 Task: Add Karl Strauss Aurora Hoppyalis IPA 6 Pack Bottles to the cart.
Action: Mouse moved to (780, 267)
Screenshot: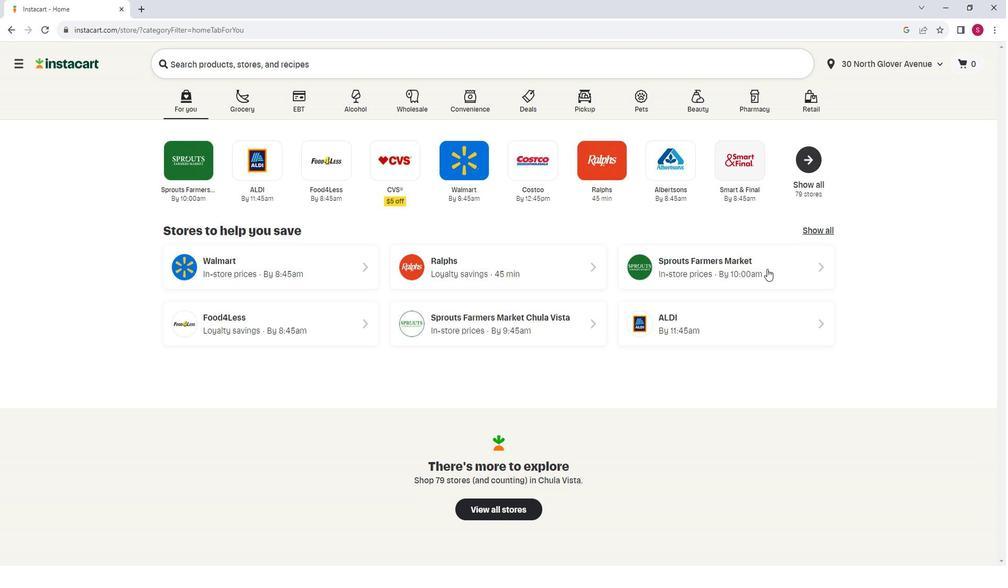 
Action: Mouse pressed left at (780, 267)
Screenshot: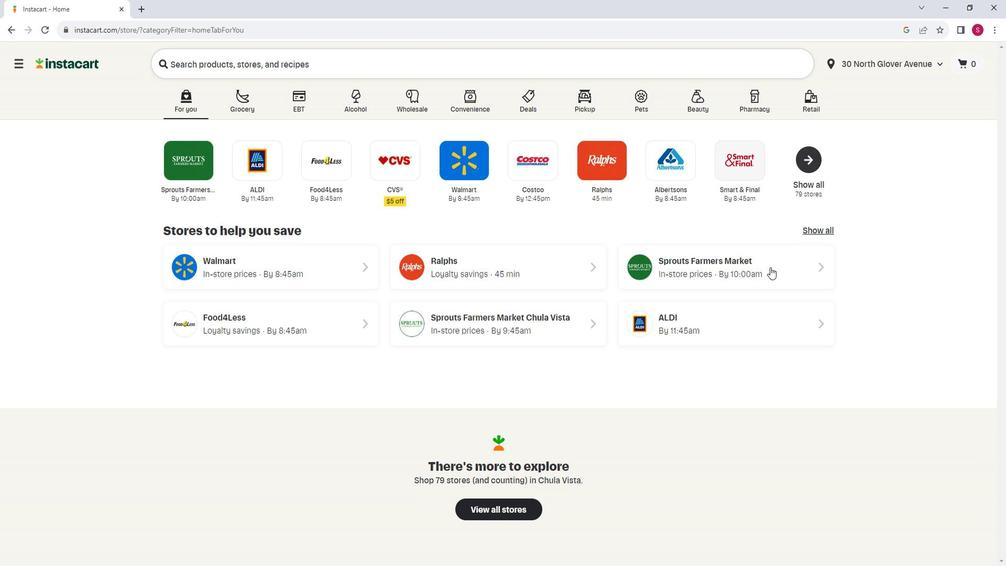 
Action: Mouse moved to (96, 380)
Screenshot: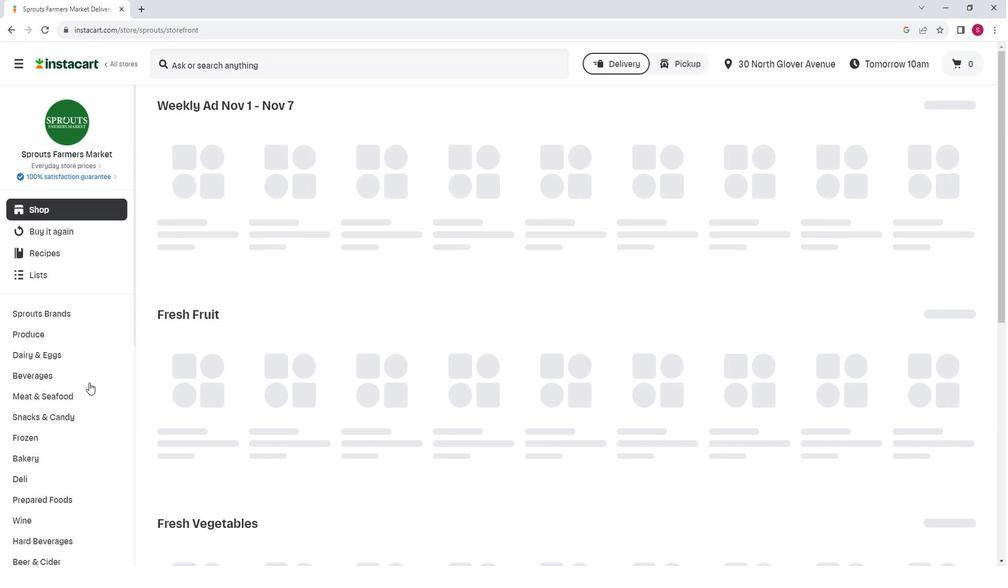 
Action: Mouse scrolled (96, 379) with delta (0, 0)
Screenshot: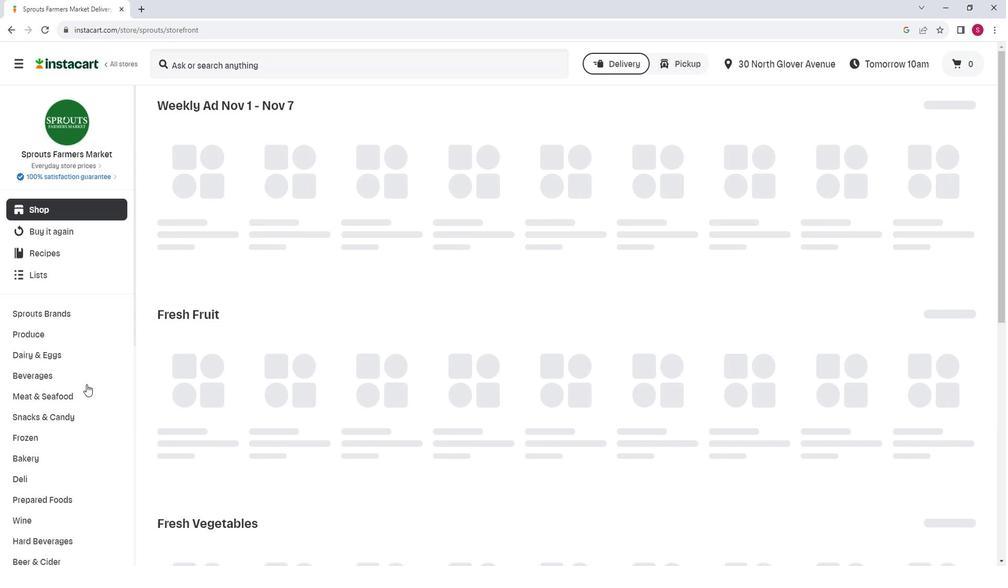 
Action: Mouse moved to (95, 379)
Screenshot: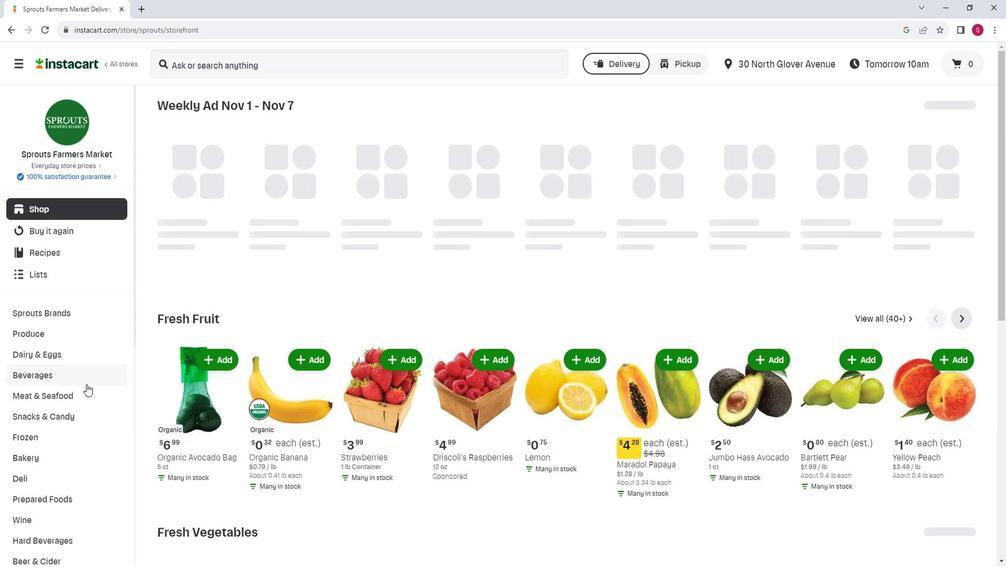 
Action: Mouse scrolled (95, 378) with delta (0, 0)
Screenshot: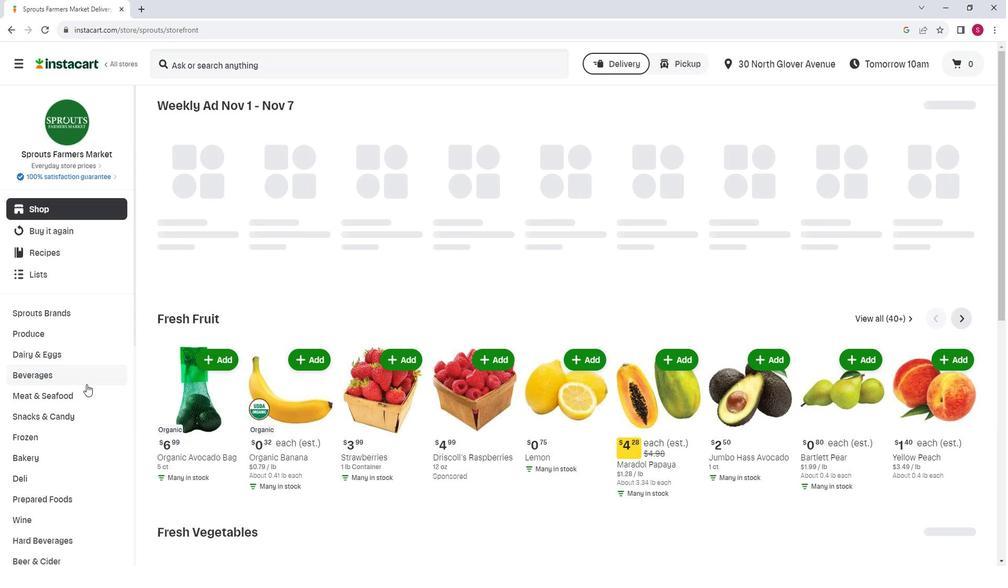 
Action: Mouse moved to (73, 439)
Screenshot: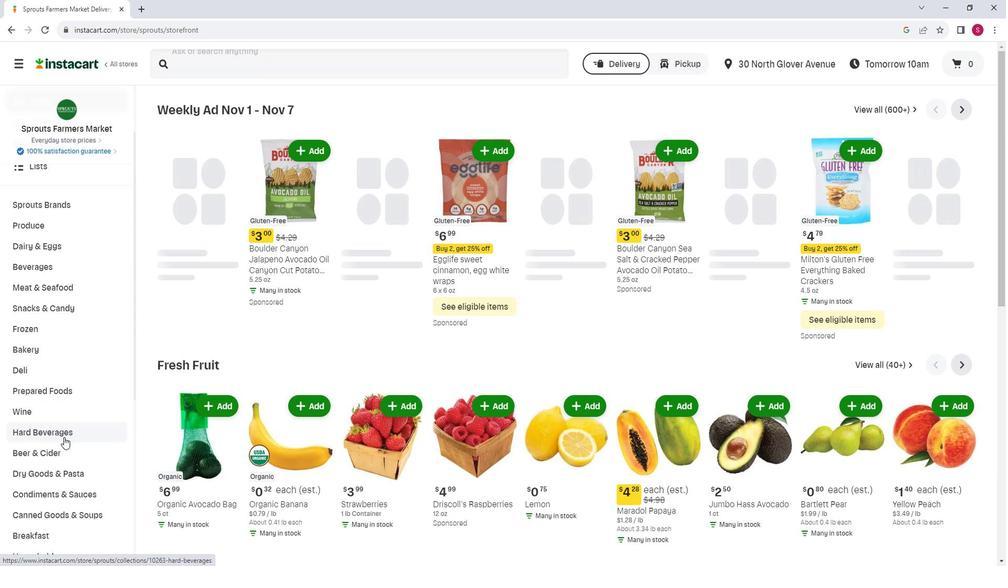 
Action: Mouse pressed left at (73, 439)
Screenshot: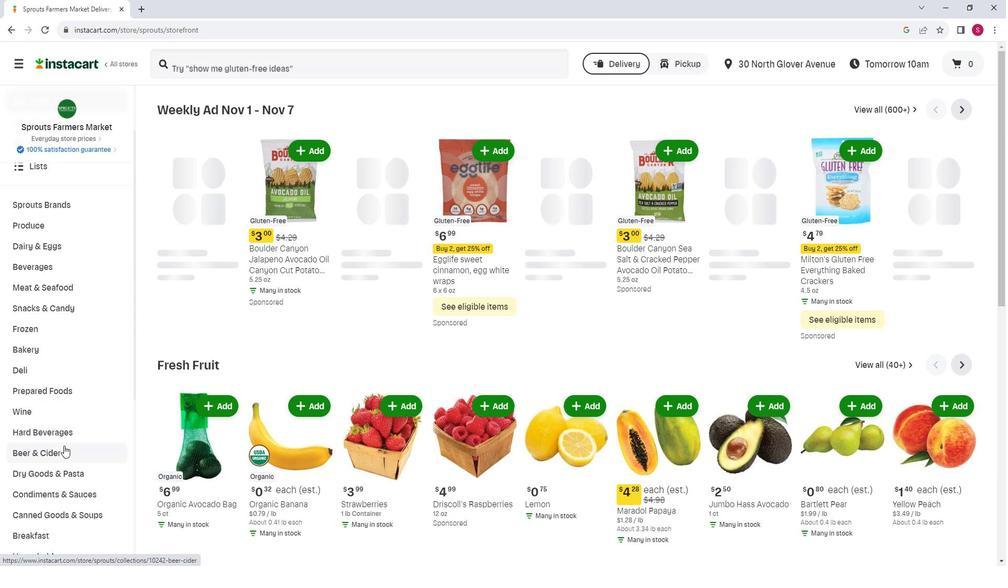
Action: Mouse moved to (244, 141)
Screenshot: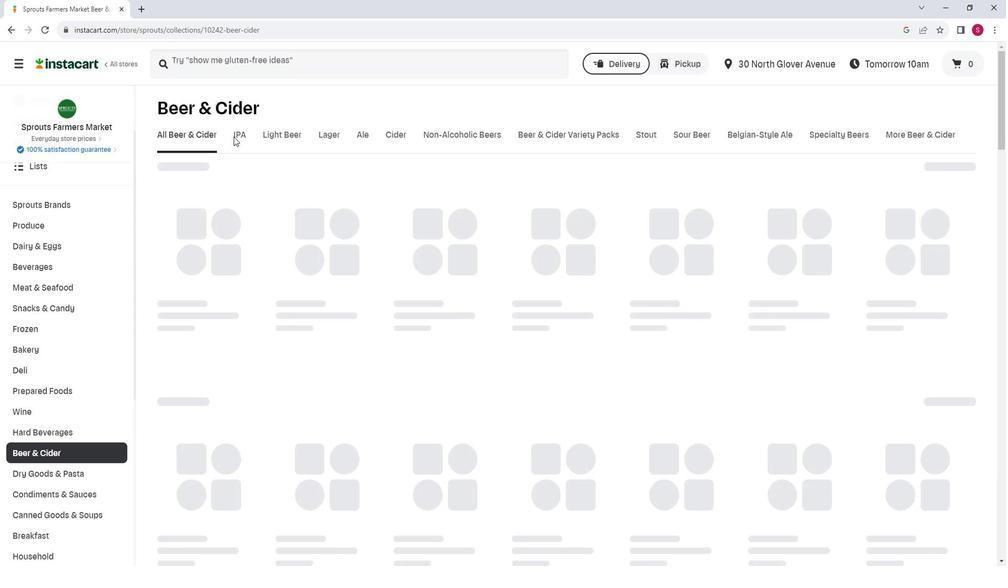 
Action: Mouse pressed left at (244, 141)
Screenshot: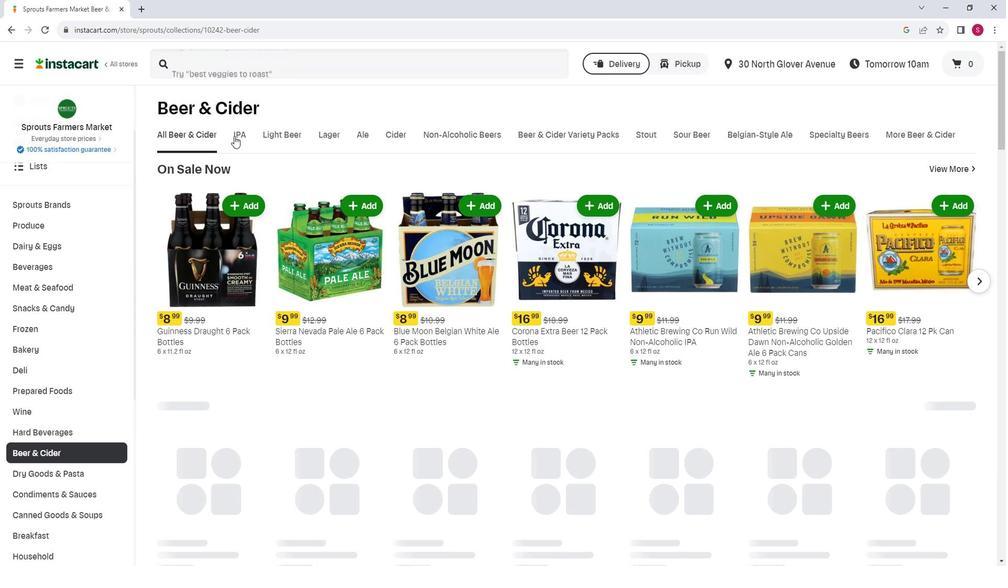 
Action: Mouse moved to (427, 204)
Screenshot: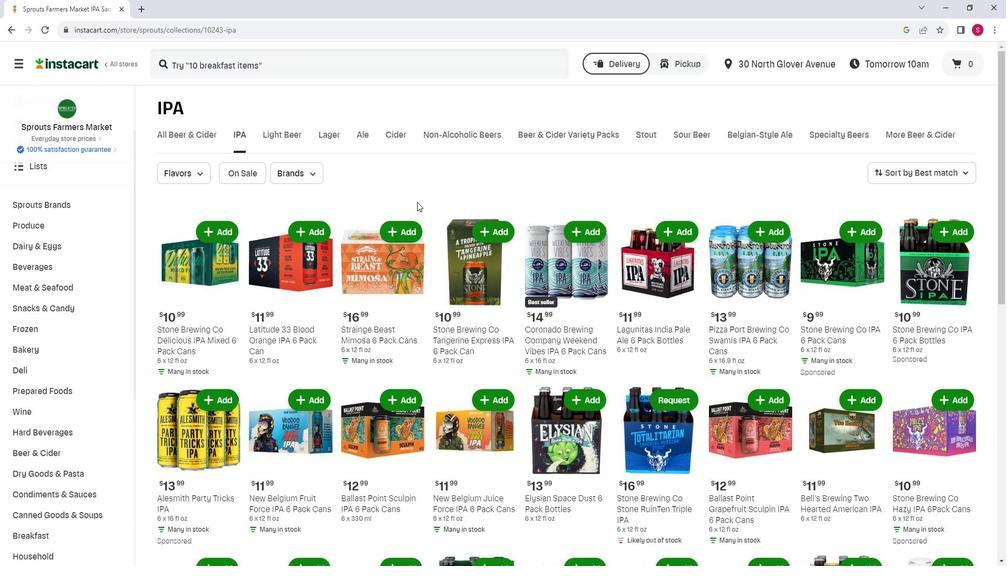 
Action: Mouse scrolled (427, 203) with delta (0, 0)
Screenshot: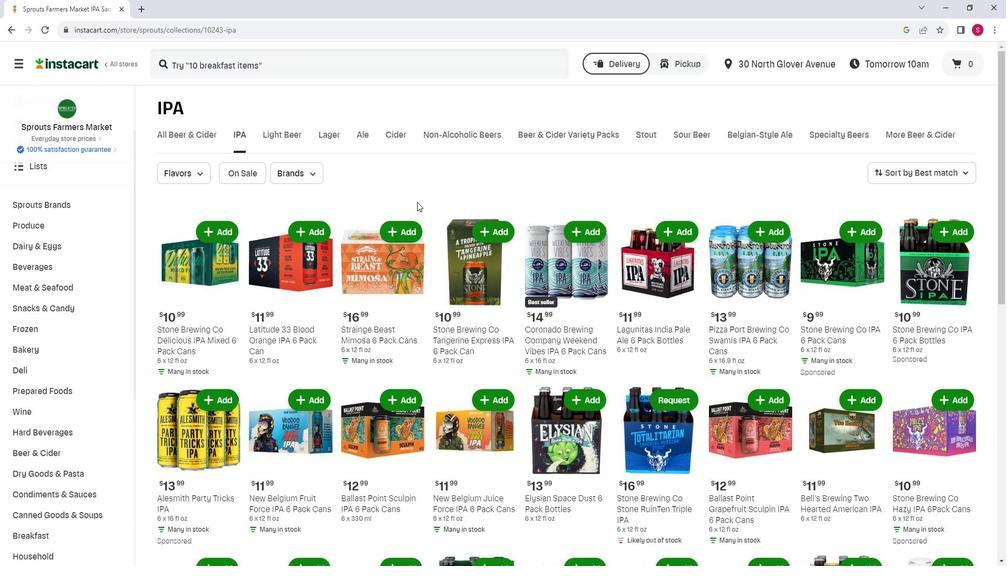 
Action: Mouse scrolled (427, 203) with delta (0, 0)
Screenshot: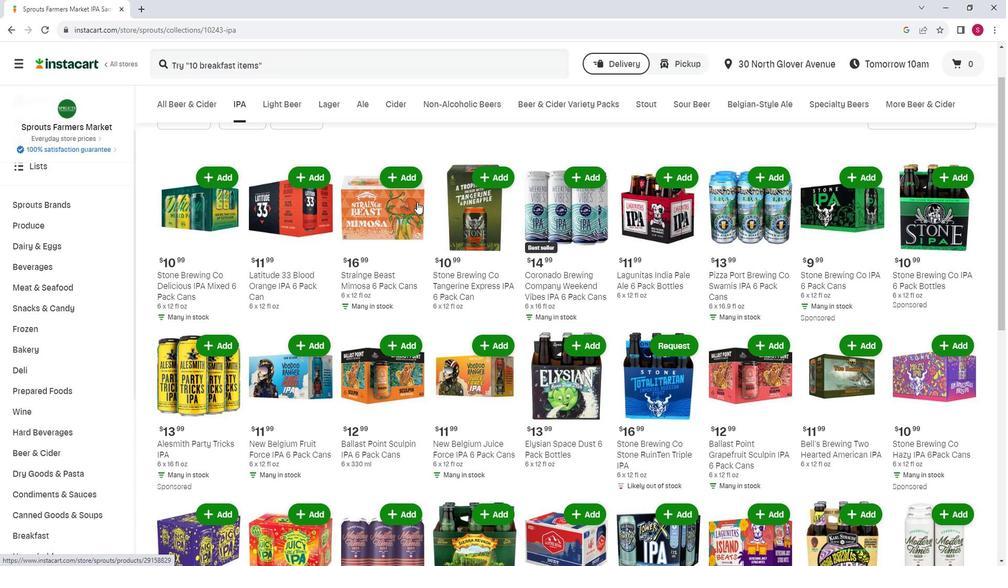 
Action: Mouse scrolled (427, 203) with delta (0, 0)
Screenshot: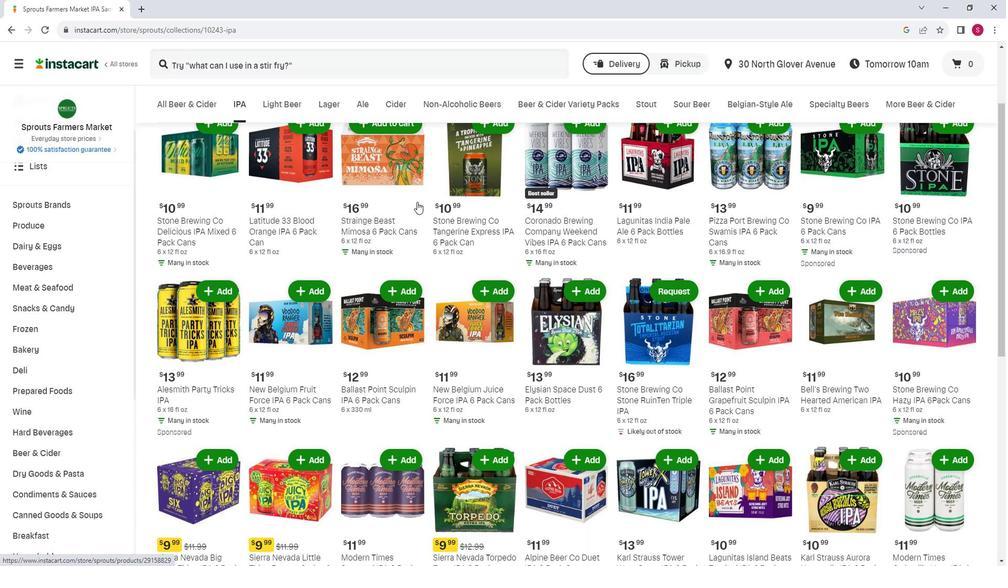 
Action: Mouse scrolled (427, 203) with delta (0, 0)
Screenshot: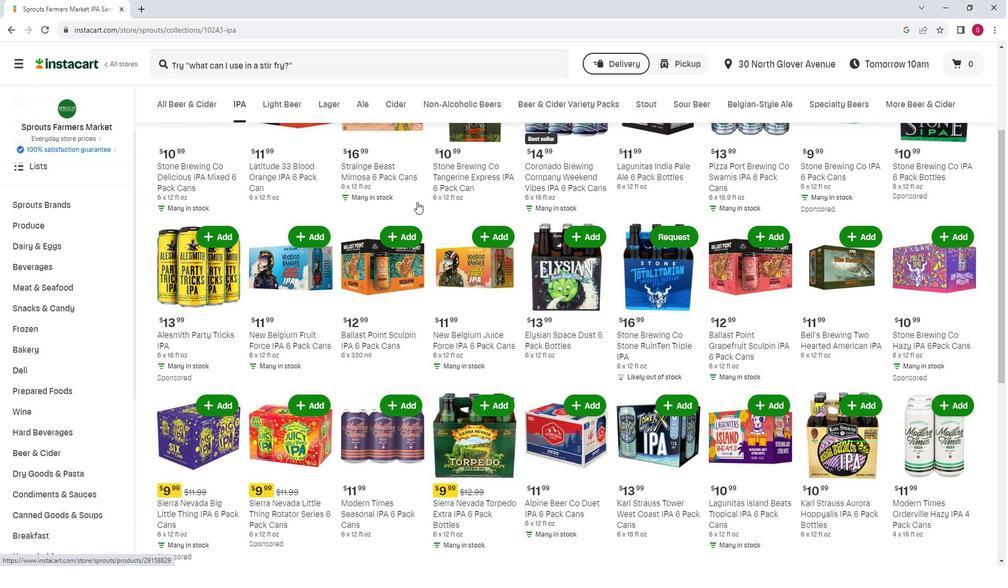 
Action: Mouse scrolled (427, 203) with delta (0, 0)
Screenshot: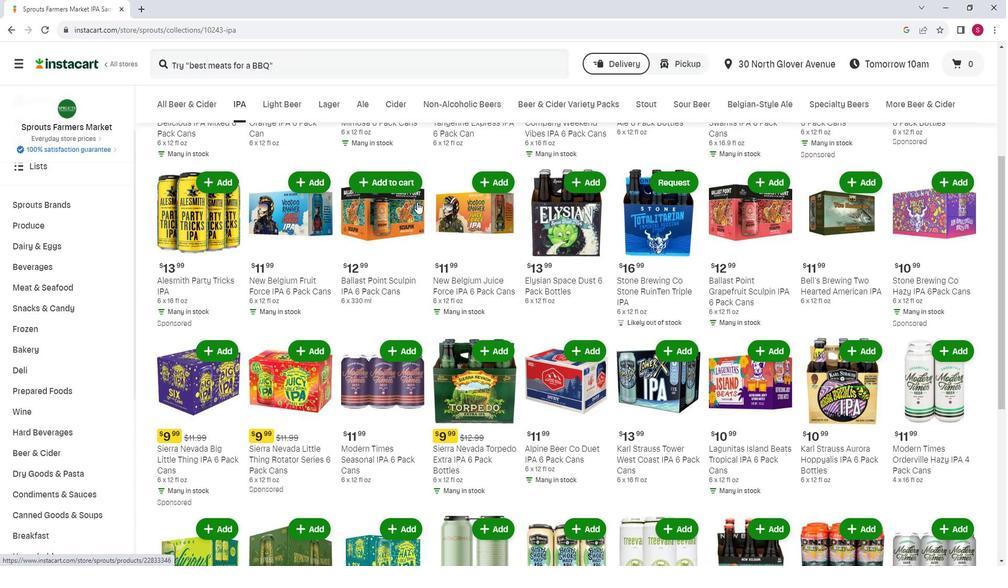 
Action: Mouse scrolled (427, 203) with delta (0, 0)
Screenshot: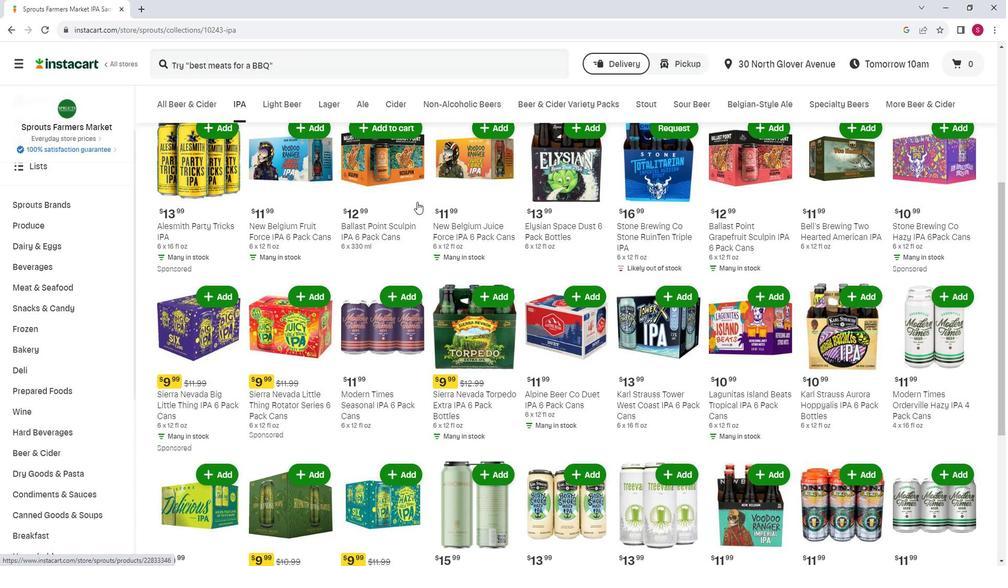 
Action: Mouse scrolled (427, 203) with delta (0, 0)
Screenshot: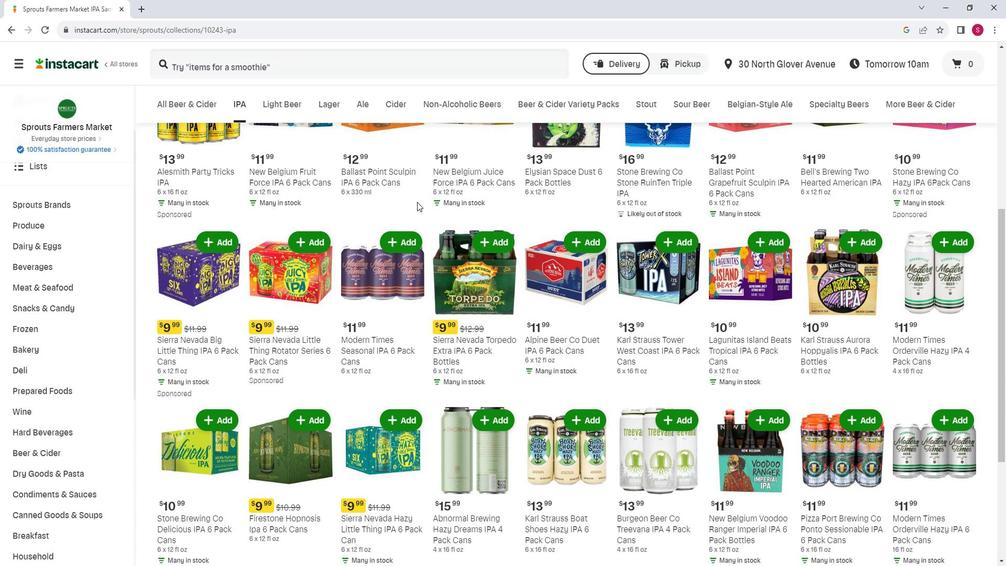 
Action: Mouse moved to (860, 186)
Screenshot: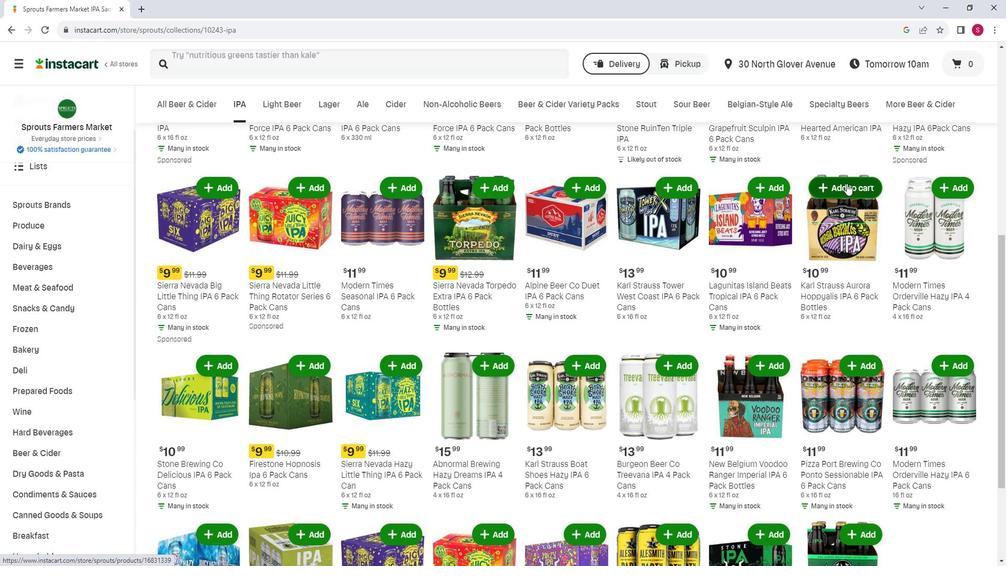 
Action: Mouse pressed left at (860, 186)
Screenshot: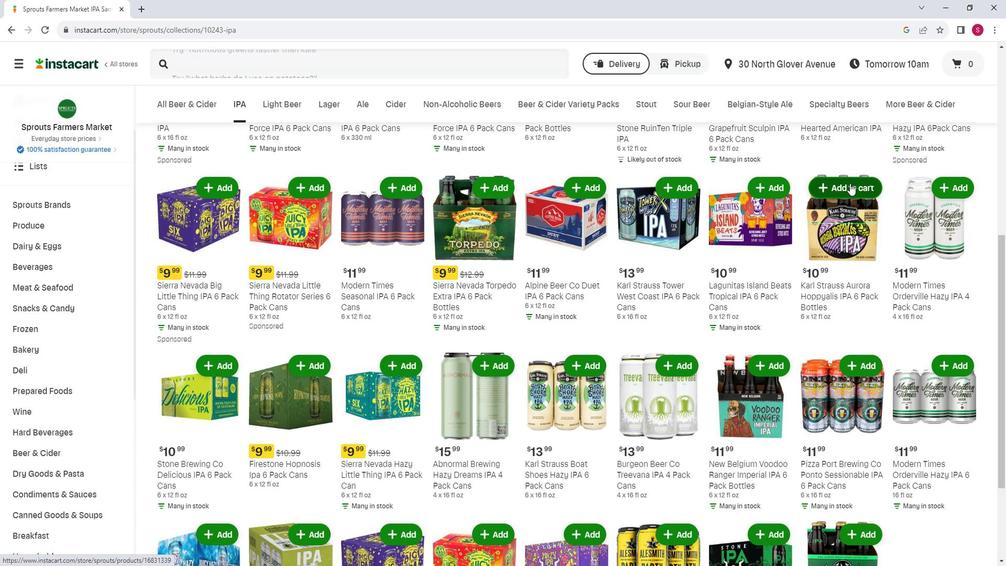 
Action: Mouse moved to (817, 173)
Screenshot: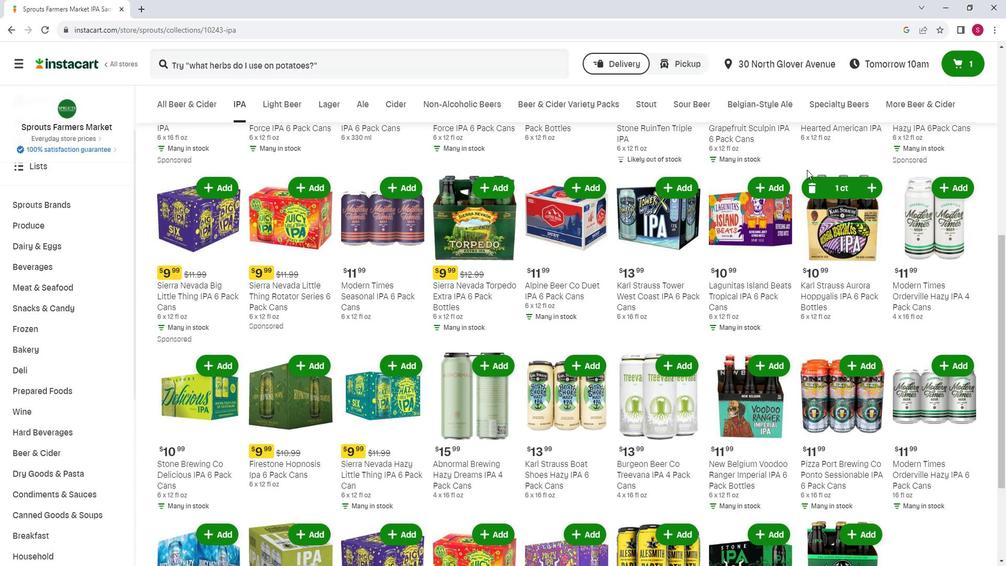 
